 Task: Create a section Discovery and in the section, add a milestone Content Management System (CMS) Upgrade in the project WonderTech.
Action: Mouse moved to (58, 319)
Screenshot: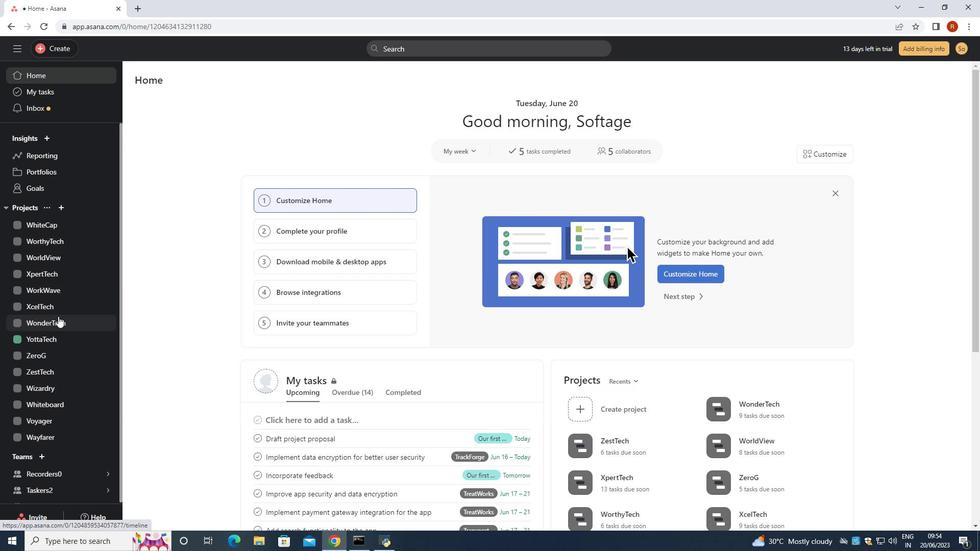 
Action: Mouse pressed left at (58, 319)
Screenshot: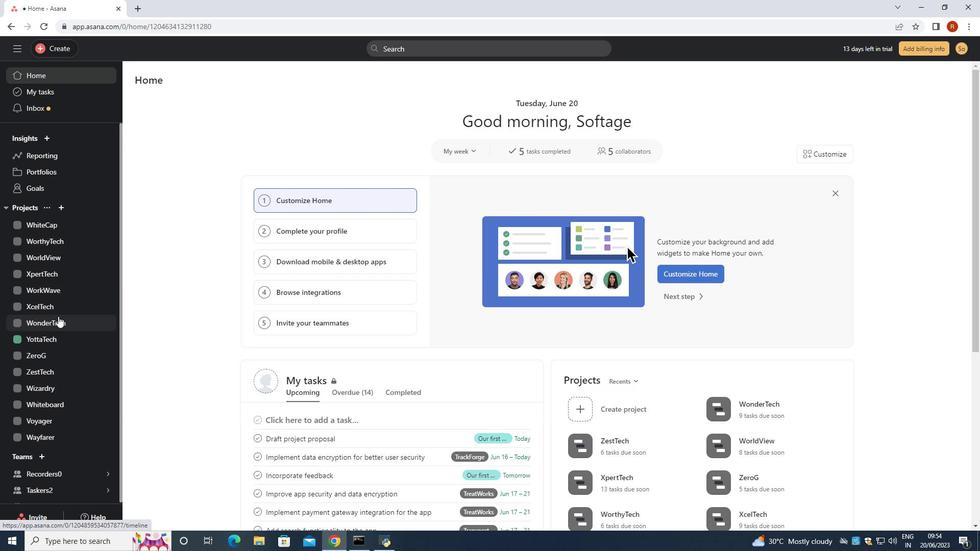 
Action: Mouse moved to (206, 325)
Screenshot: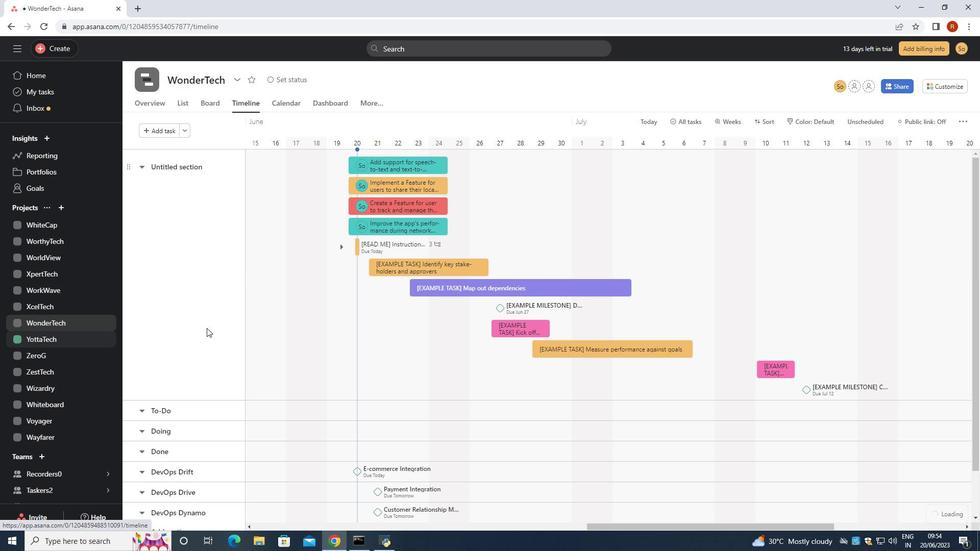 
Action: Mouse scrolled (206, 325) with delta (0, 0)
Screenshot: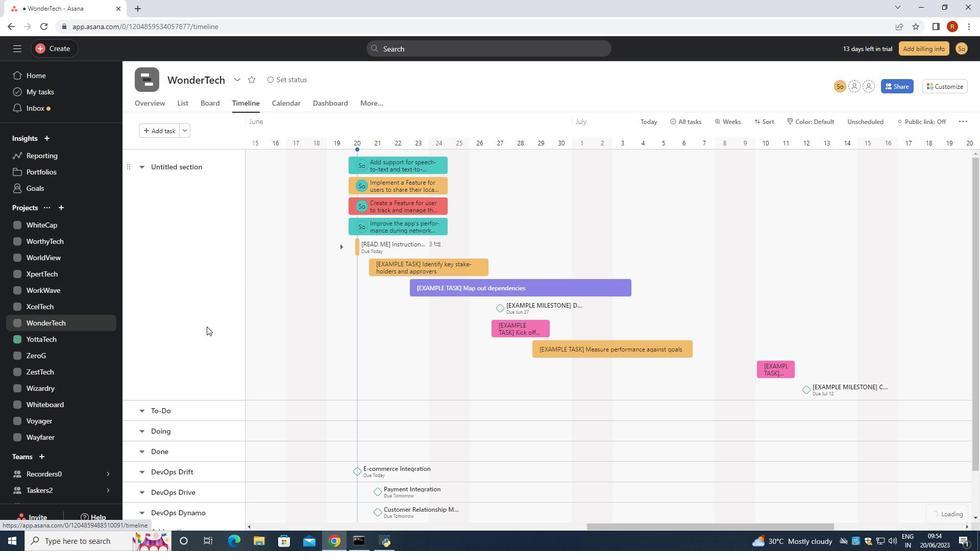 
Action: Mouse scrolled (206, 325) with delta (0, 0)
Screenshot: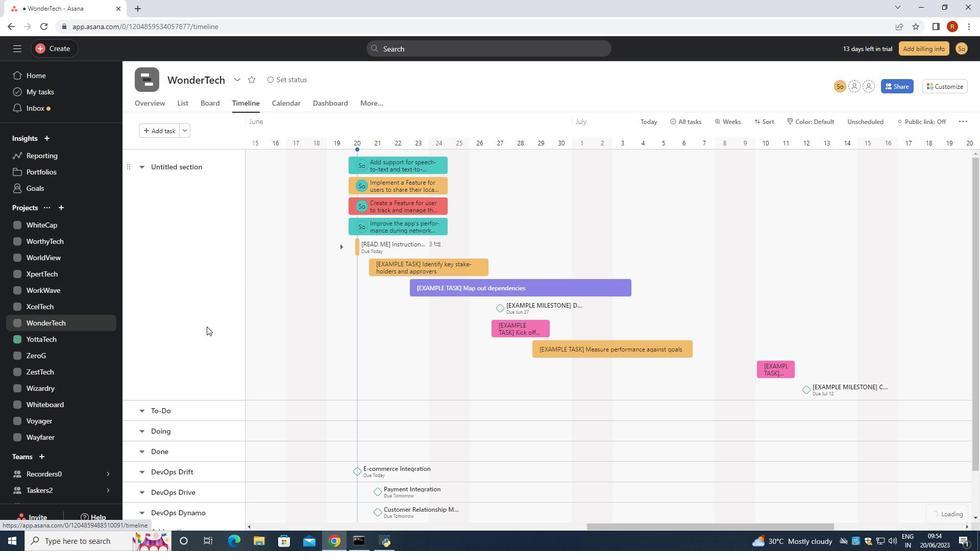 
Action: Mouse scrolled (206, 325) with delta (0, 0)
Screenshot: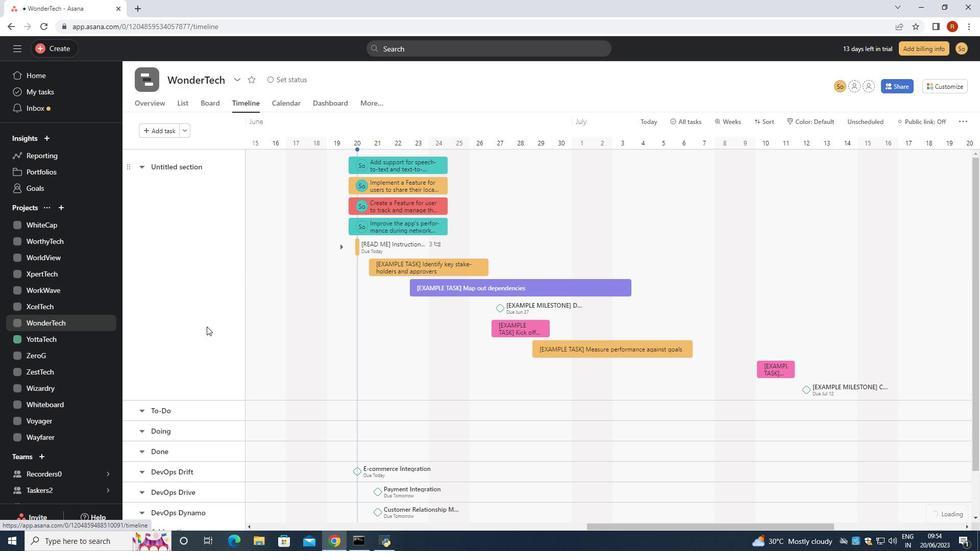 
Action: Mouse scrolled (206, 325) with delta (0, 0)
Screenshot: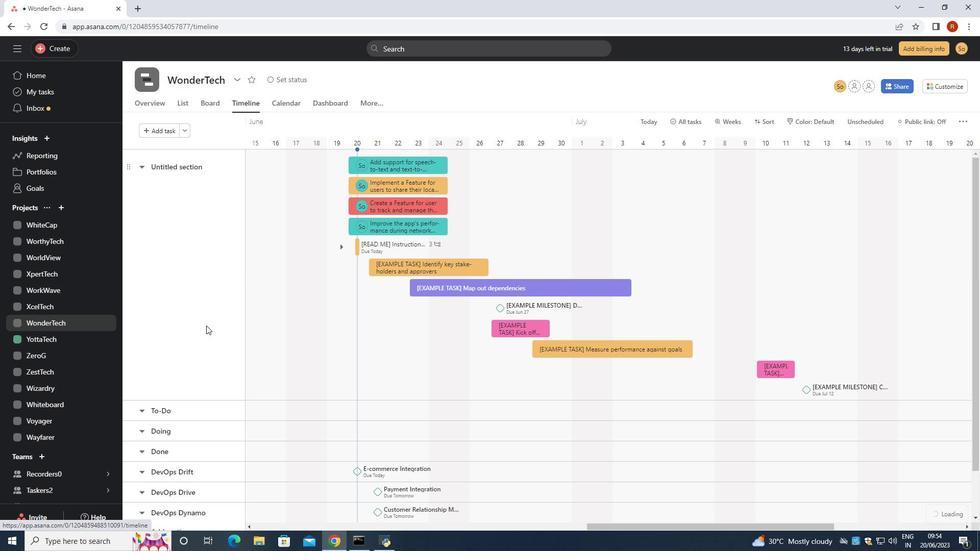 
Action: Mouse scrolled (206, 325) with delta (0, 0)
Screenshot: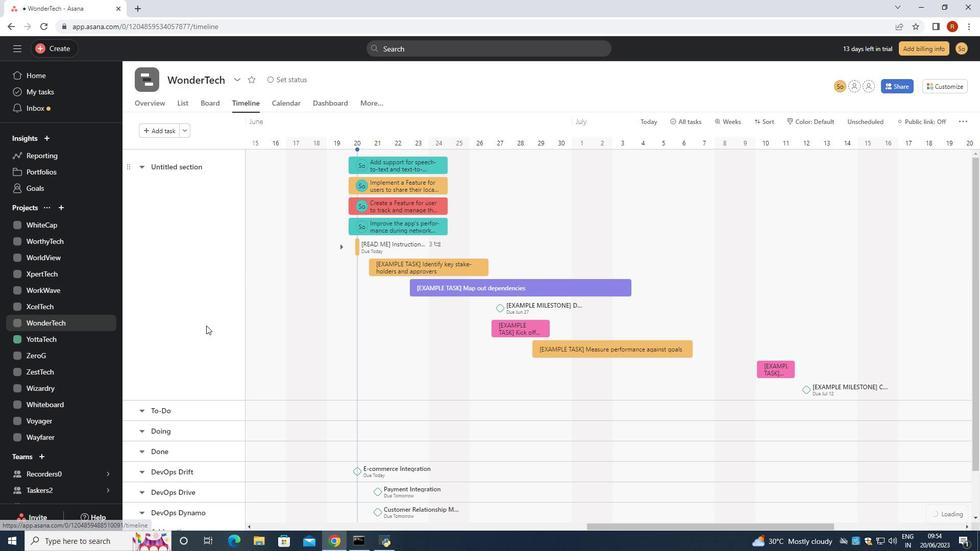 
Action: Mouse moved to (180, 480)
Screenshot: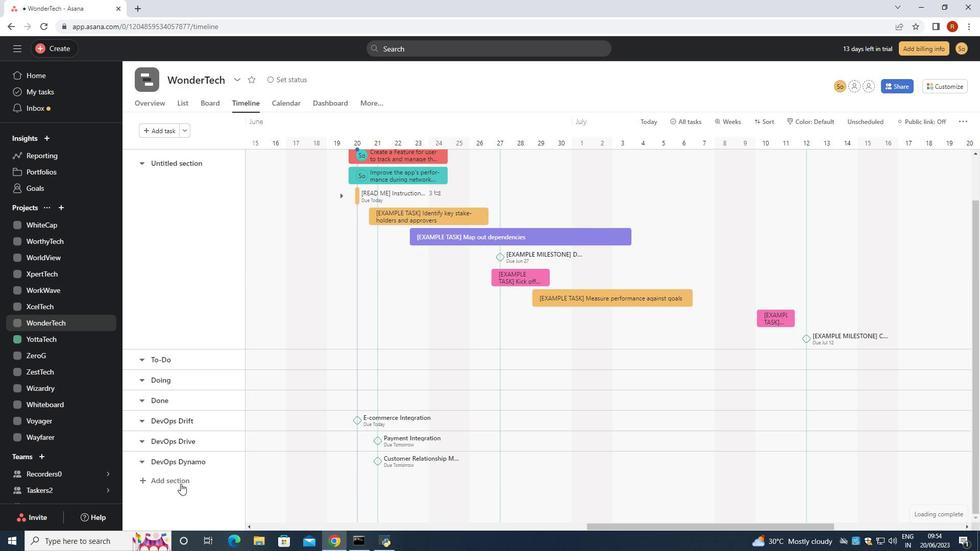 
Action: Mouse pressed left at (180, 480)
Screenshot: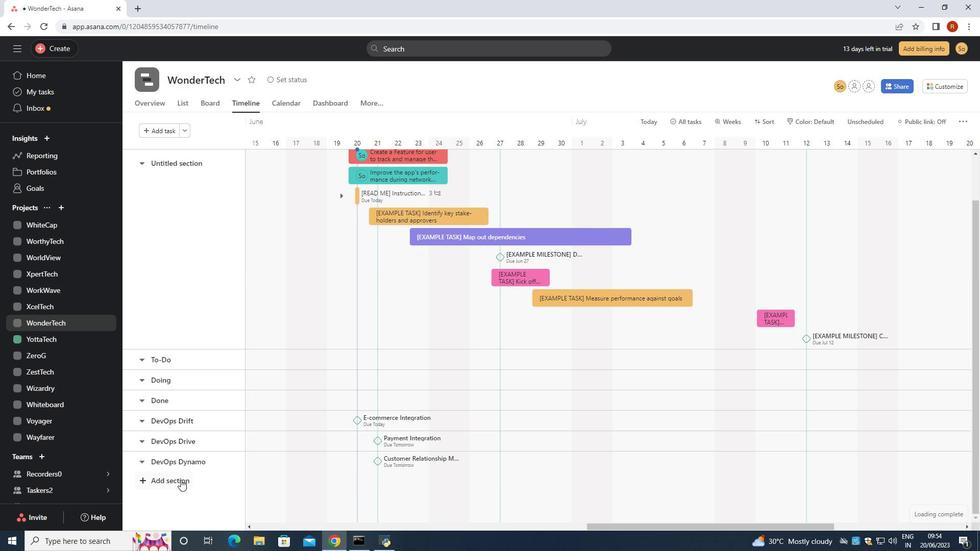 
Action: Mouse moved to (180, 479)
Screenshot: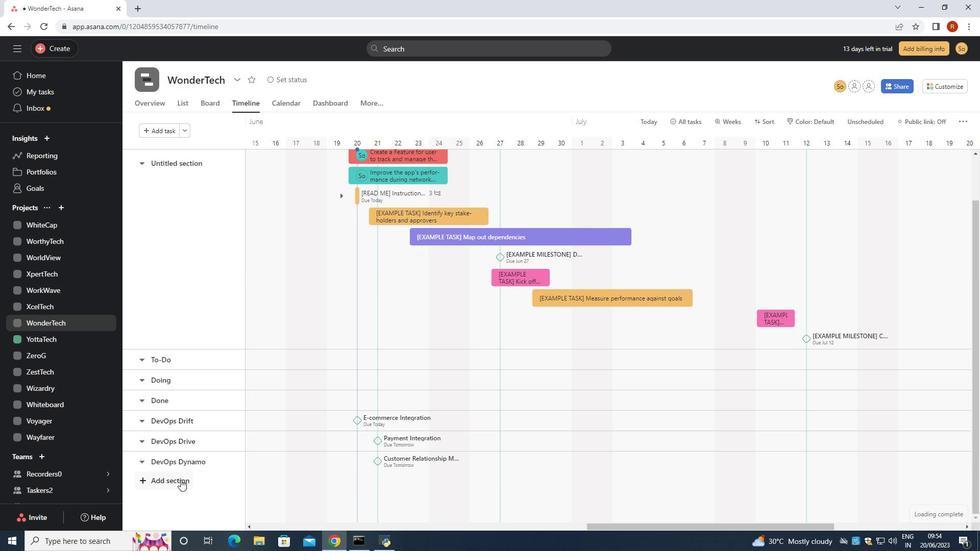 
Action: Key pressed <Key.shift>Discovery<Key.space><Key.enter>
Screenshot: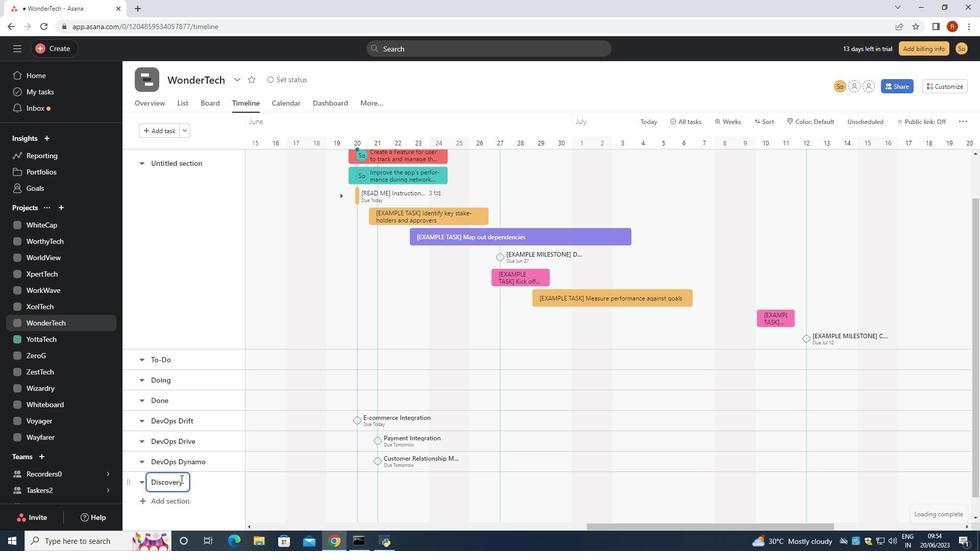 
Action: Mouse moved to (264, 488)
Screenshot: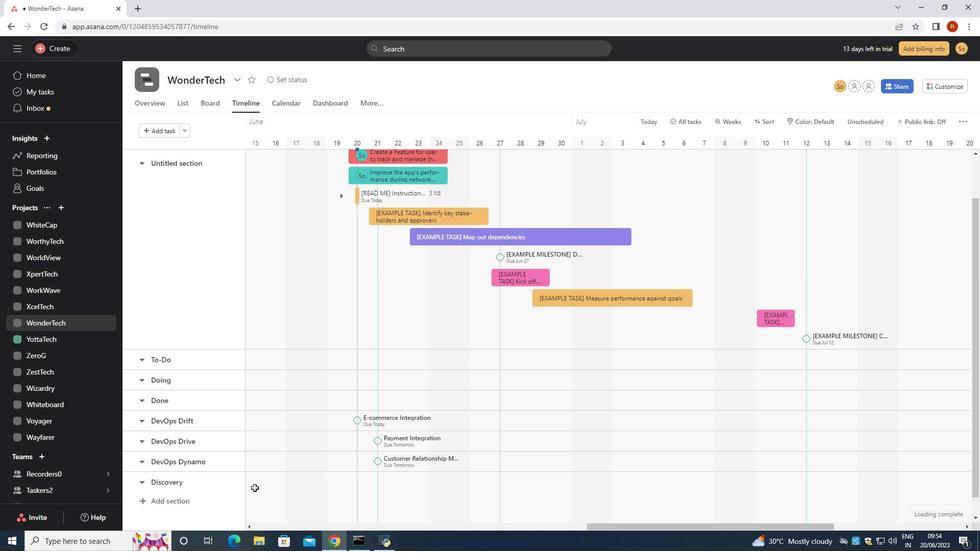 
Action: Mouse pressed right at (264, 488)
Screenshot: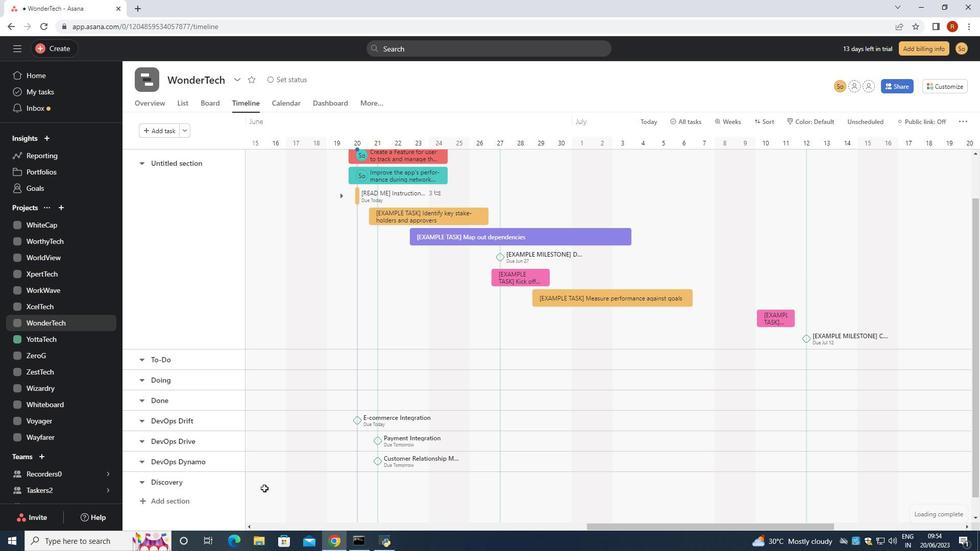 
Action: Mouse moved to (273, 500)
Screenshot: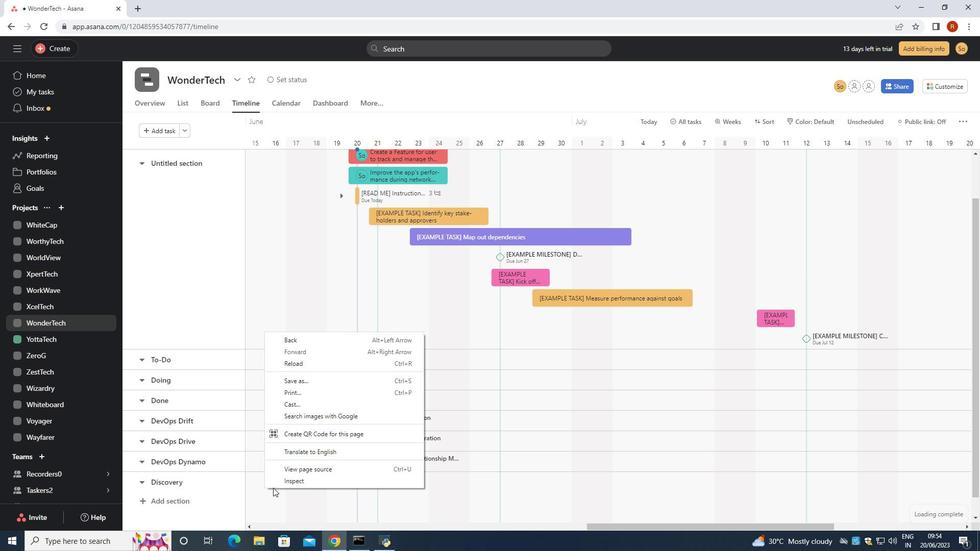 
Action: Mouse pressed left at (273, 500)
Screenshot: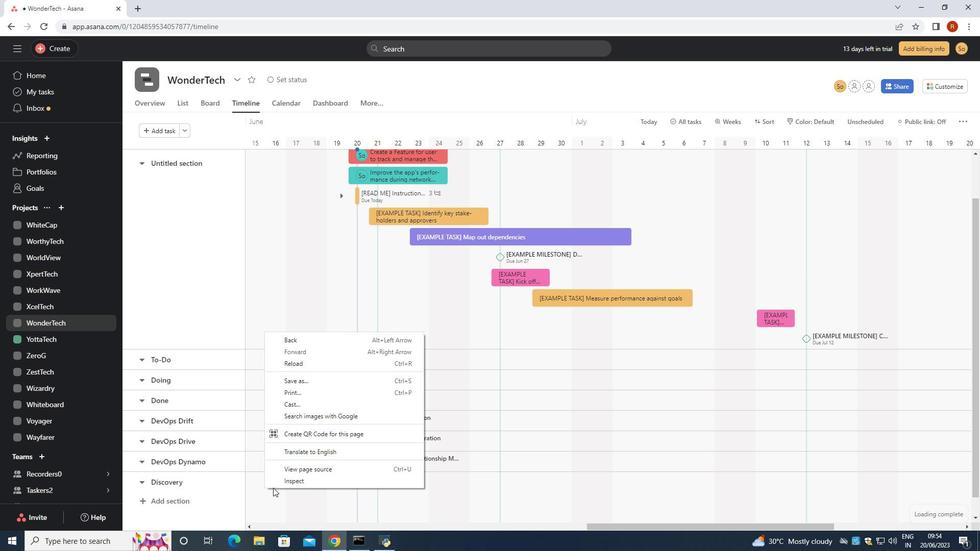 
Action: Mouse moved to (276, 489)
Screenshot: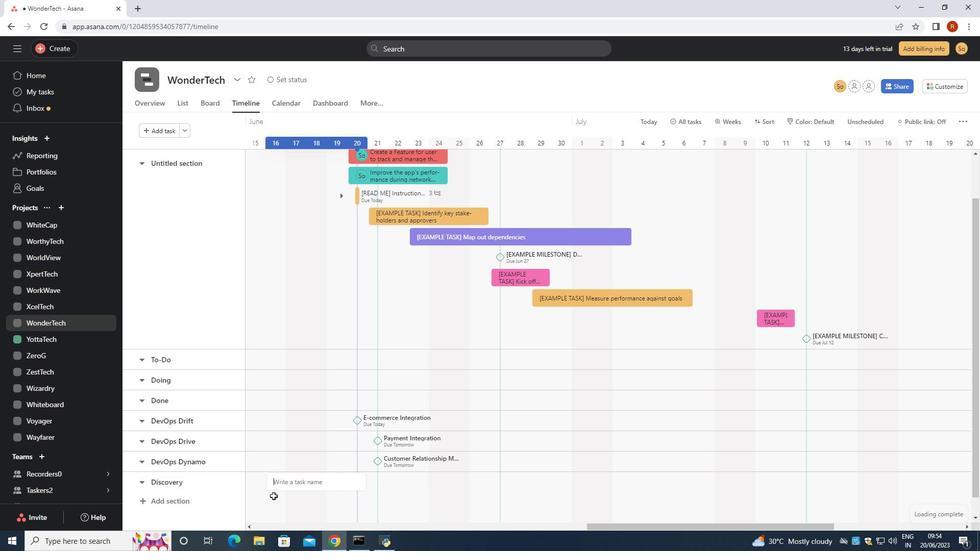 
Action: Key pressed <Key.shift>Content<Key.space><Key.shift>Management<Key.space><Key.shift>System<Key.space><Key.shift><Key.shift><Key.shift>(CMS)<Key.space><Key.shift><Key.shift><Key.shift><Key.shift><Key.shift><Key.shift><Key.shift><Key.shift><Key.shift><Key.shift><Key.shift><Key.shift><Key.shift>Upgrade<Key.enter>
Screenshot: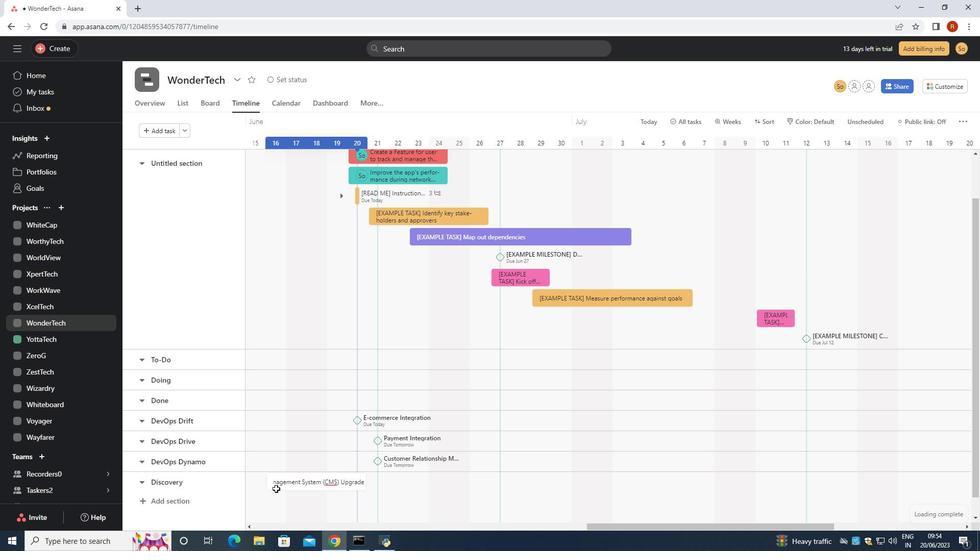 
Action: Mouse moved to (295, 476)
Screenshot: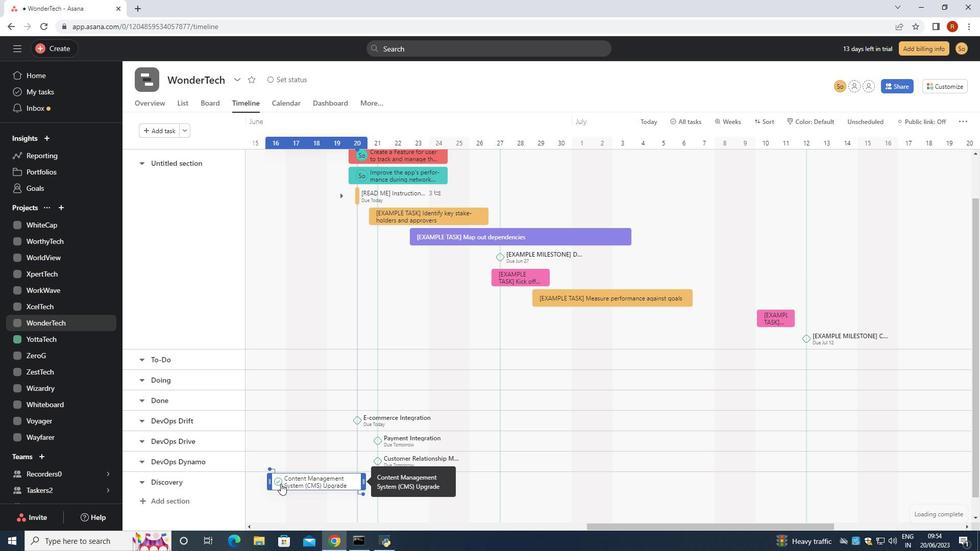 
Action: Mouse pressed right at (295, 476)
Screenshot: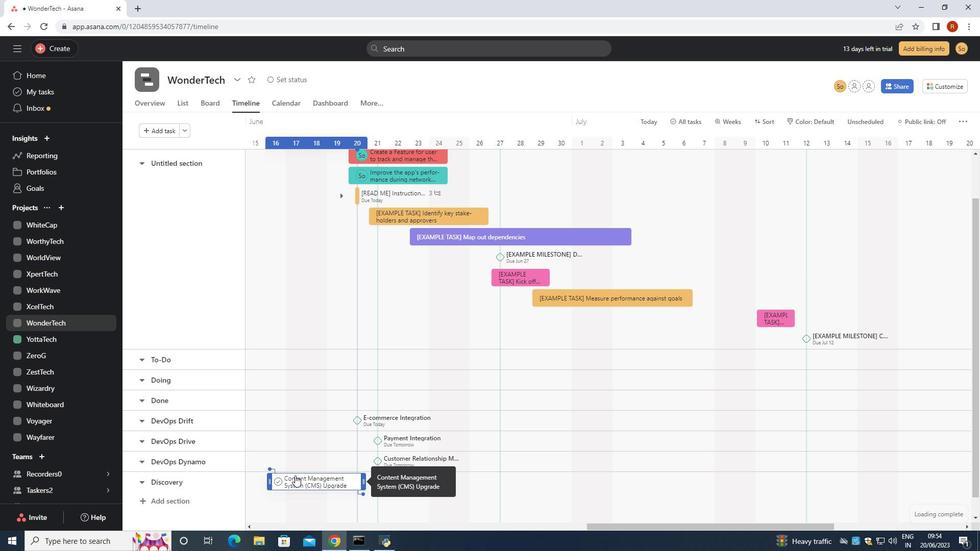 
Action: Mouse moved to (351, 421)
Screenshot: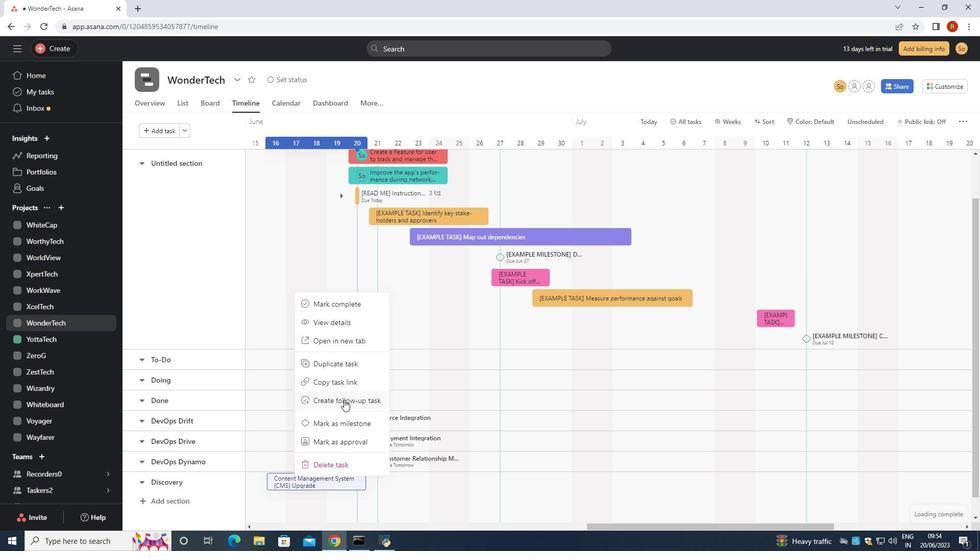 
Action: Mouse pressed left at (351, 421)
Screenshot: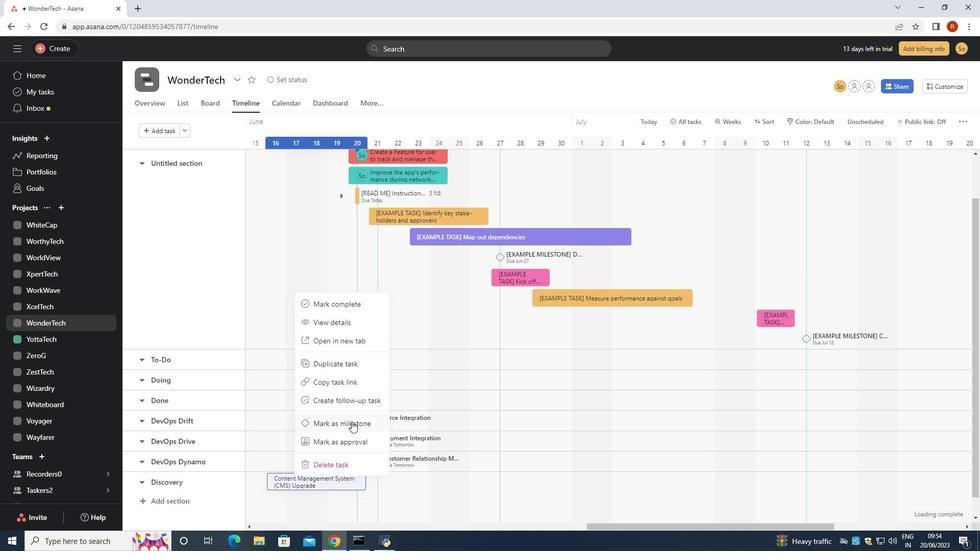 
Action: Mouse moved to (421, 420)
Screenshot: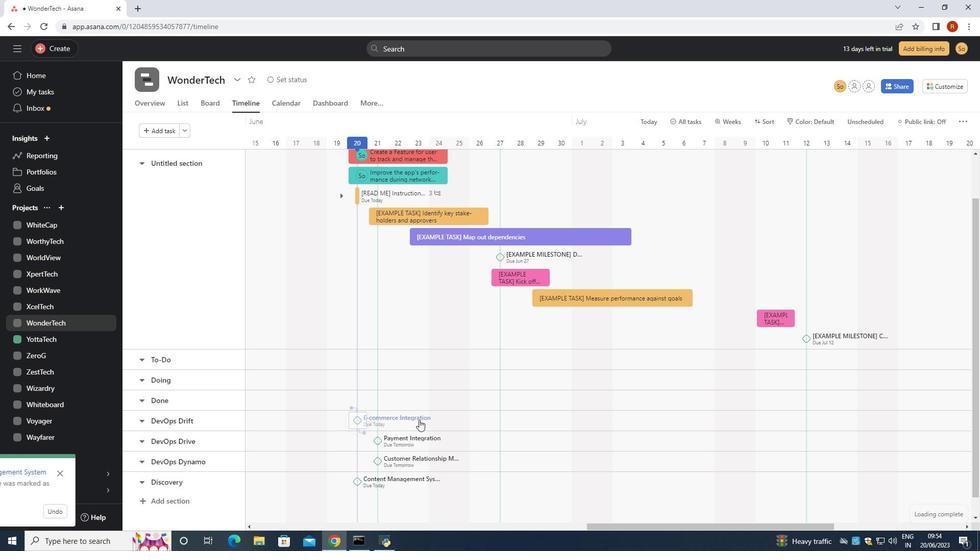 
